 Task: Write and save a response "Break down product features by feasibility, desirability, and viability".
Action: Mouse moved to (618, 69)
Screenshot: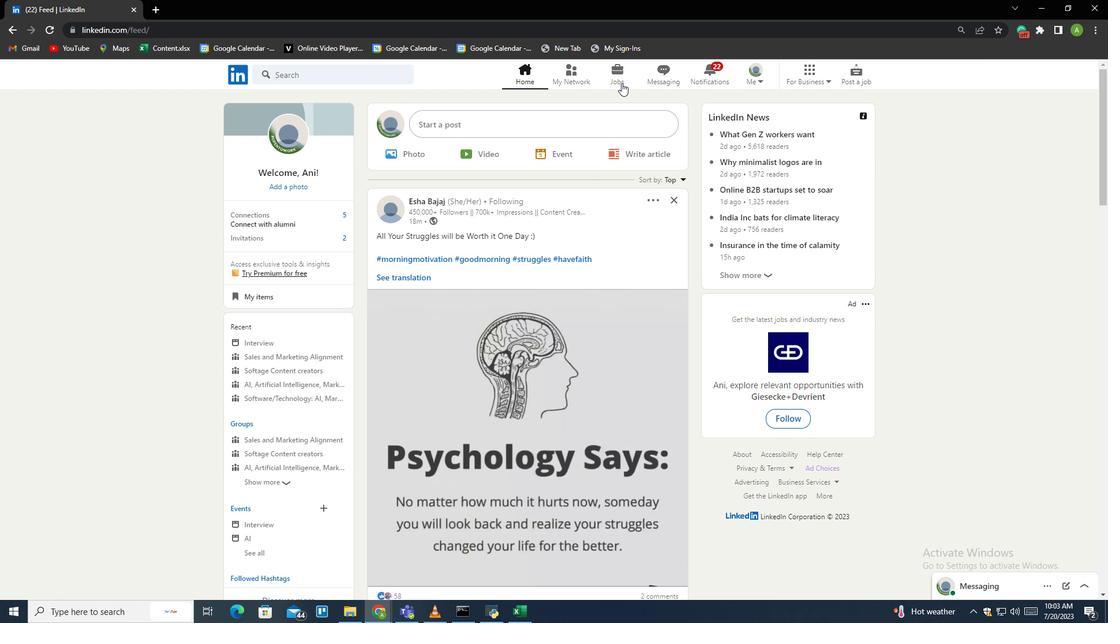 
Action: Mouse pressed left at (618, 69)
Screenshot: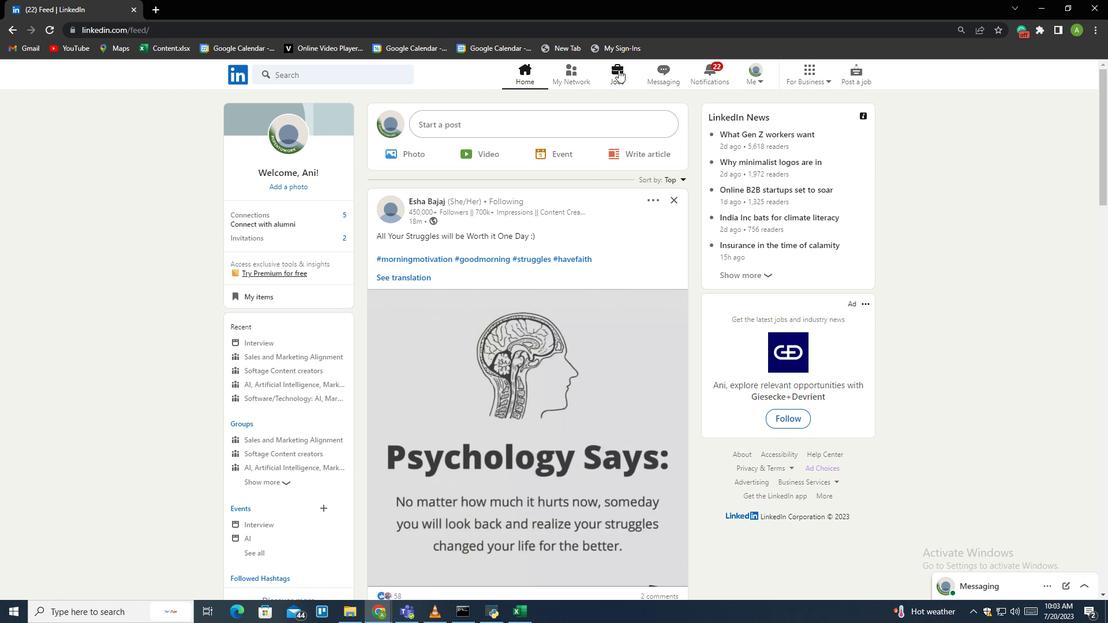 
Action: Mouse moved to (263, 394)
Screenshot: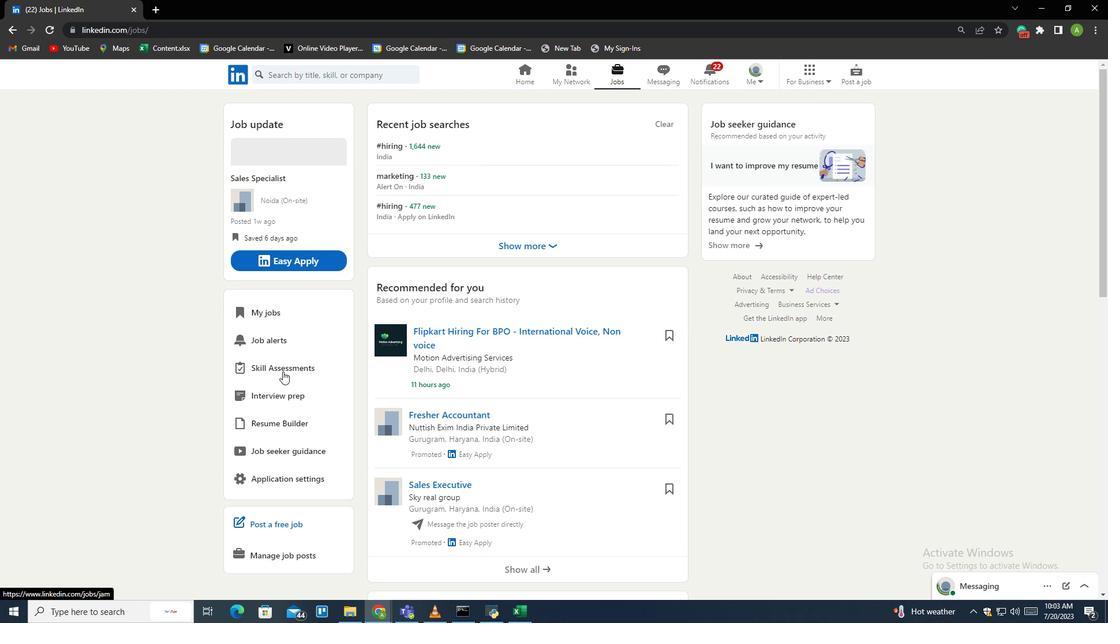 
Action: Mouse pressed left at (263, 394)
Screenshot: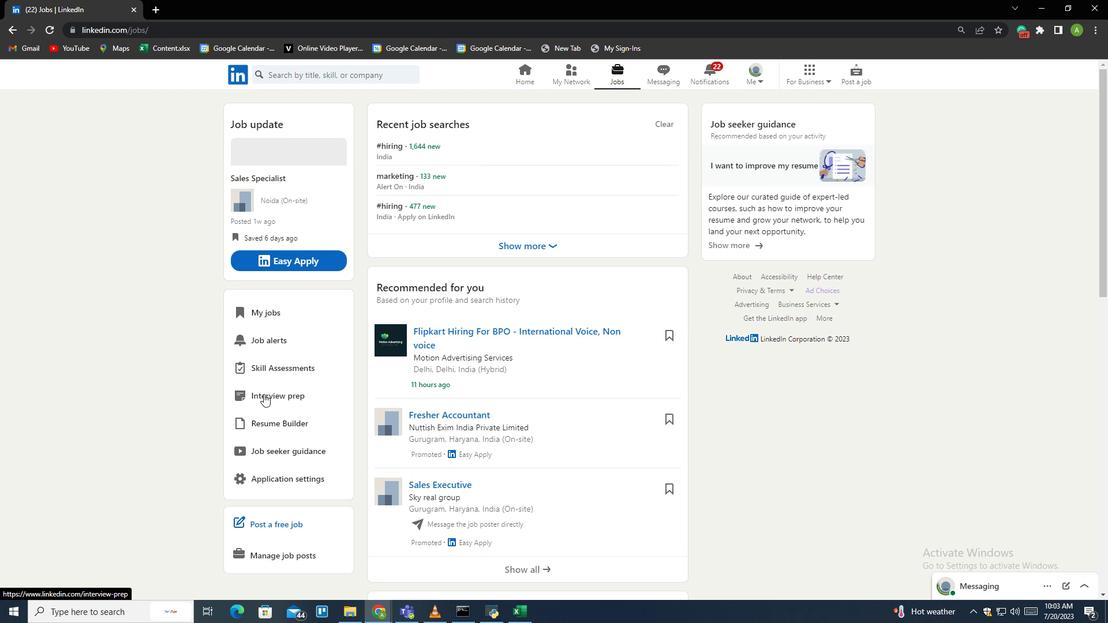 
Action: Mouse moved to (349, 124)
Screenshot: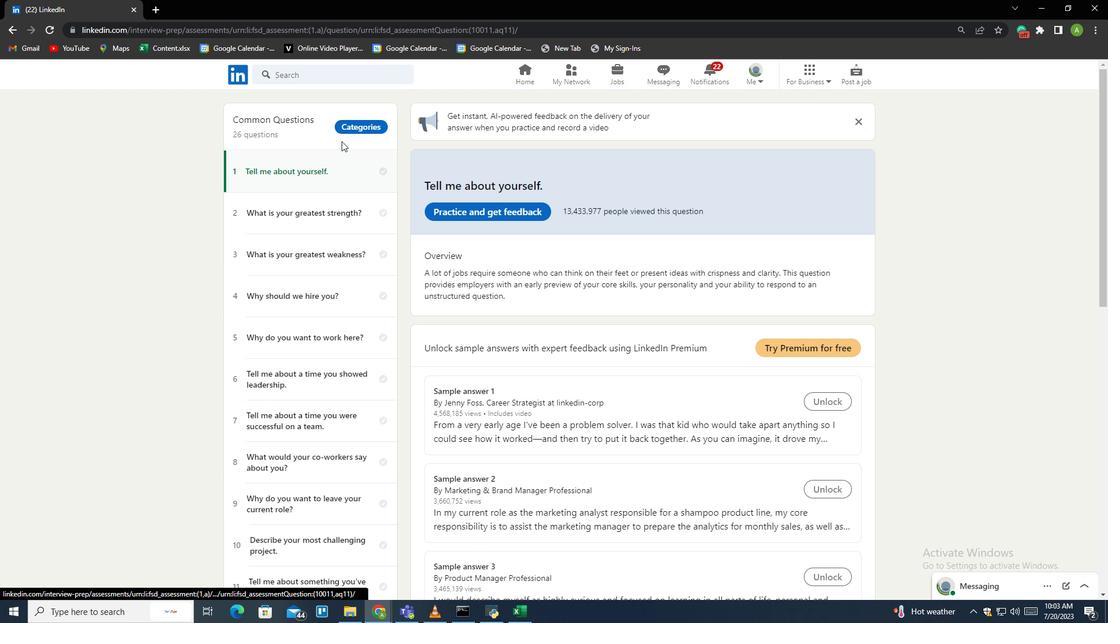 
Action: Mouse pressed left at (349, 124)
Screenshot: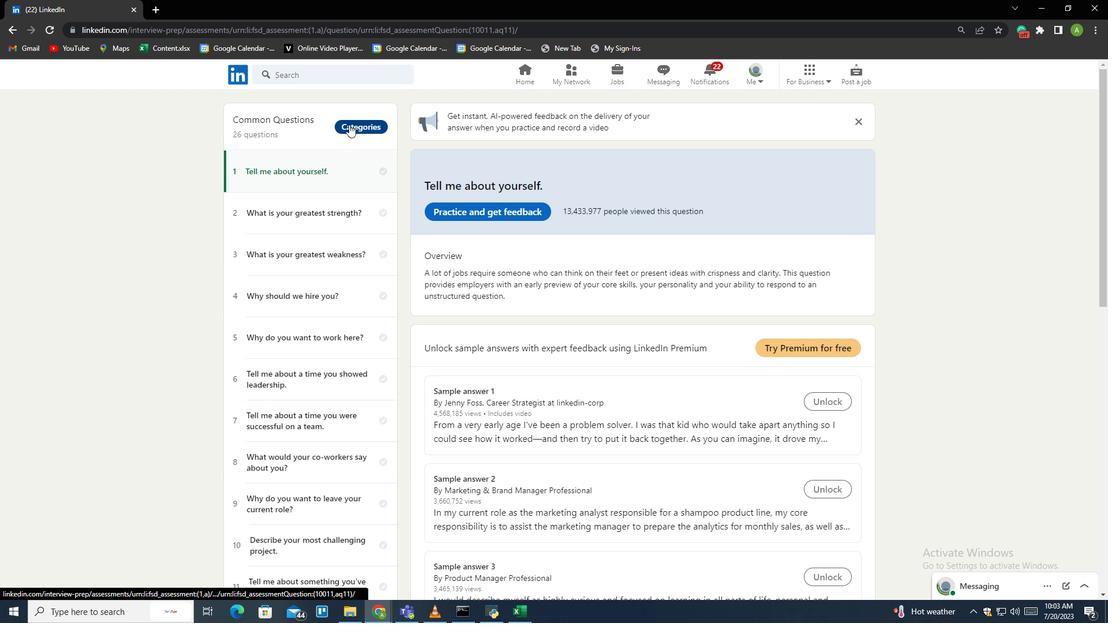 
Action: Mouse moved to (281, 440)
Screenshot: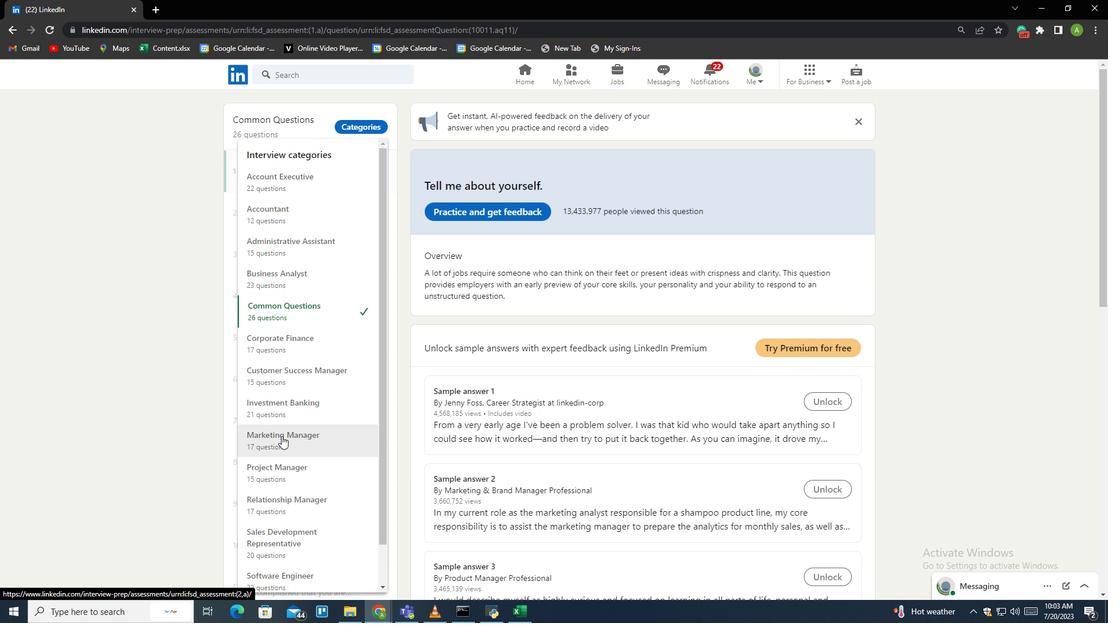 
Action: Mouse pressed left at (281, 440)
Screenshot: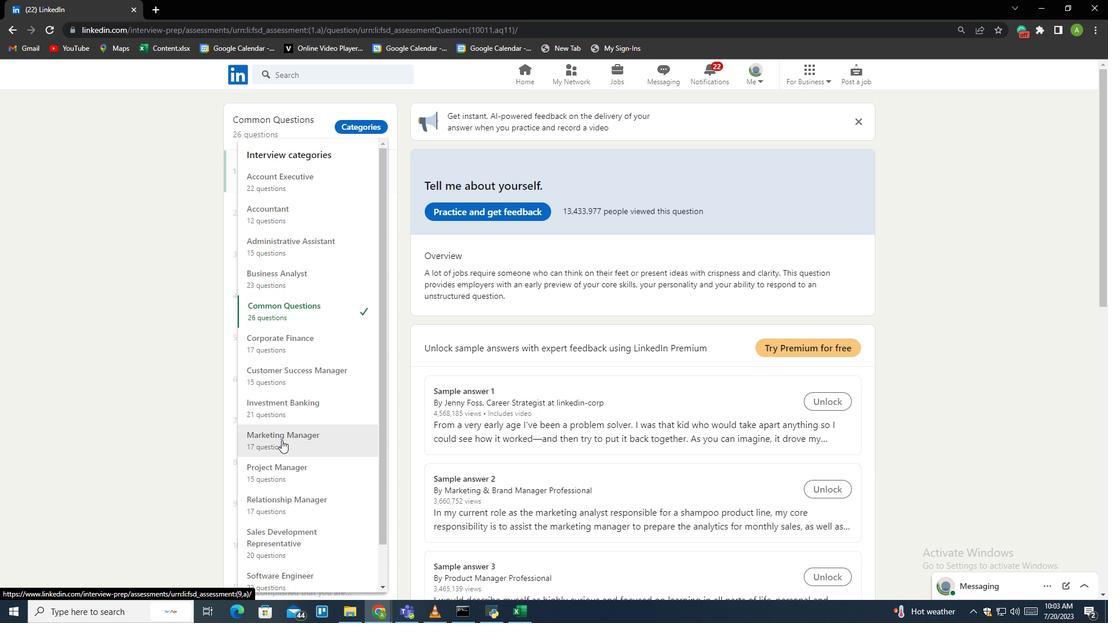 
Action: Mouse moved to (289, 499)
Screenshot: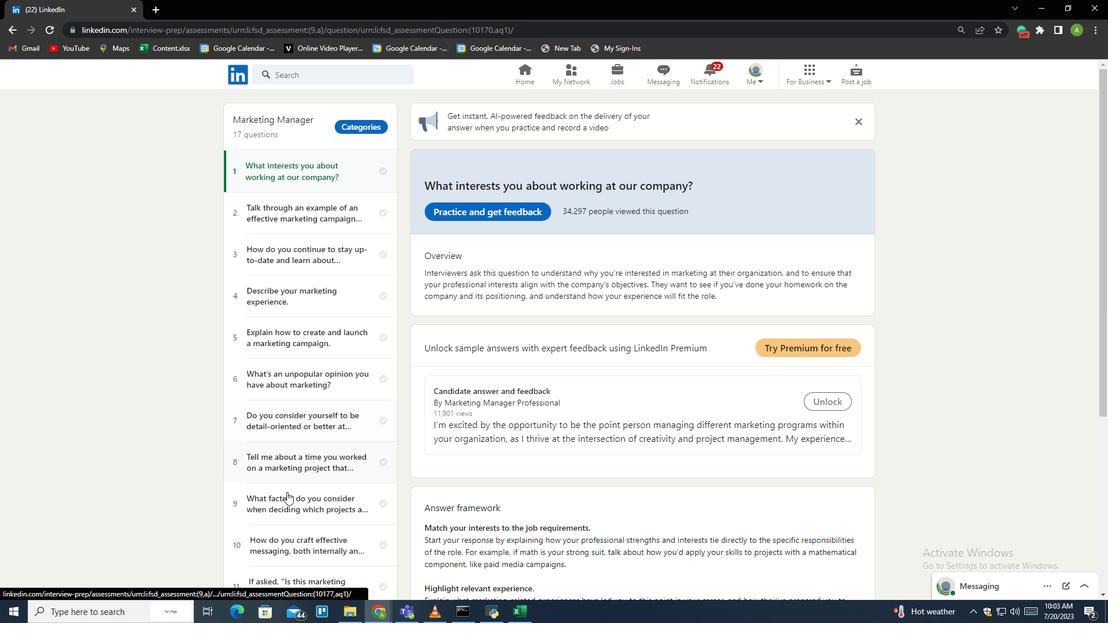 
Action: Mouse pressed left at (289, 499)
Screenshot: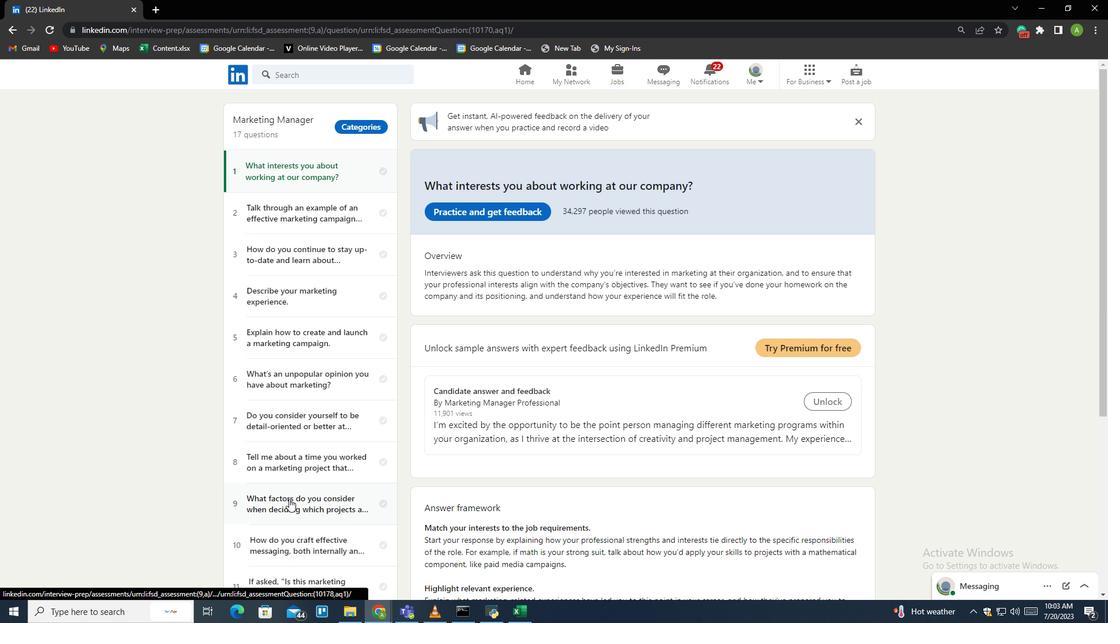 
Action: Mouse moved to (468, 222)
Screenshot: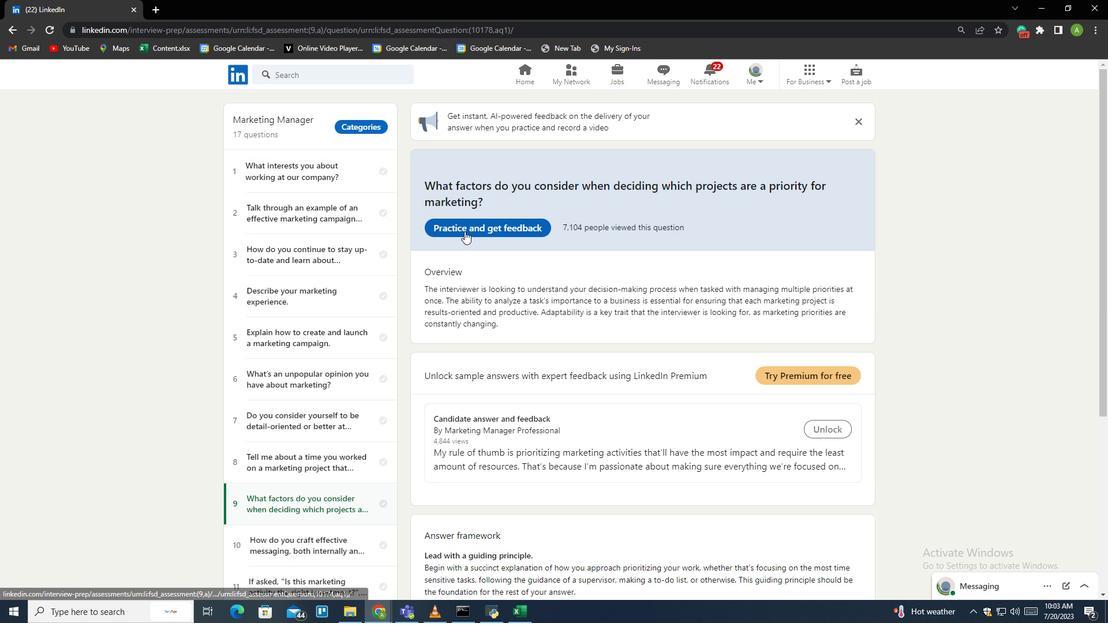 
Action: Mouse pressed left at (468, 222)
Screenshot: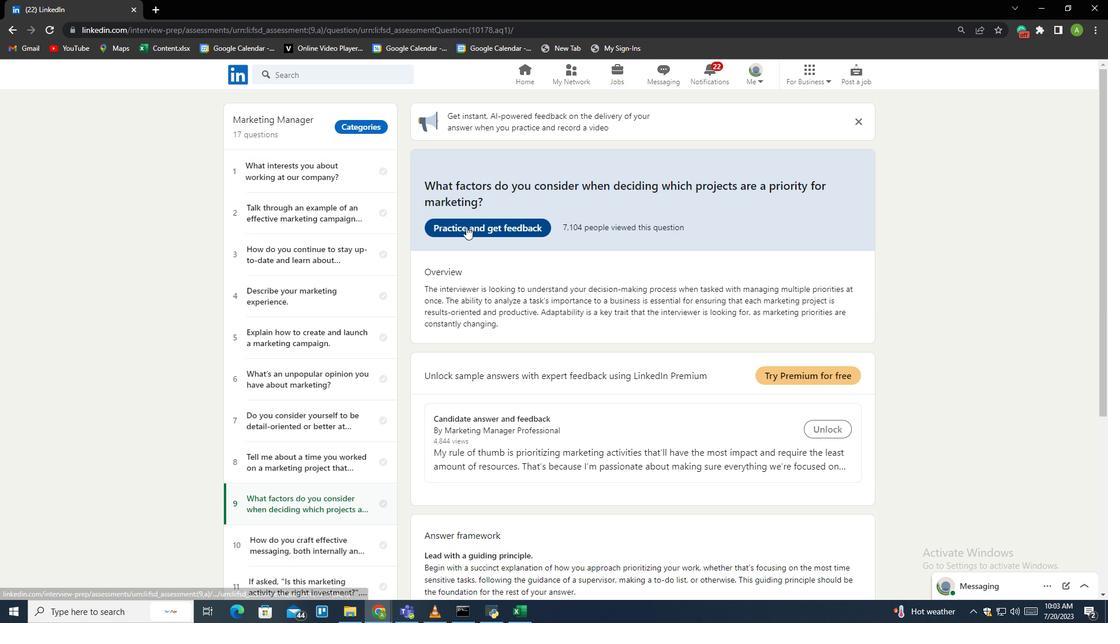 
Action: Mouse moved to (537, 361)
Screenshot: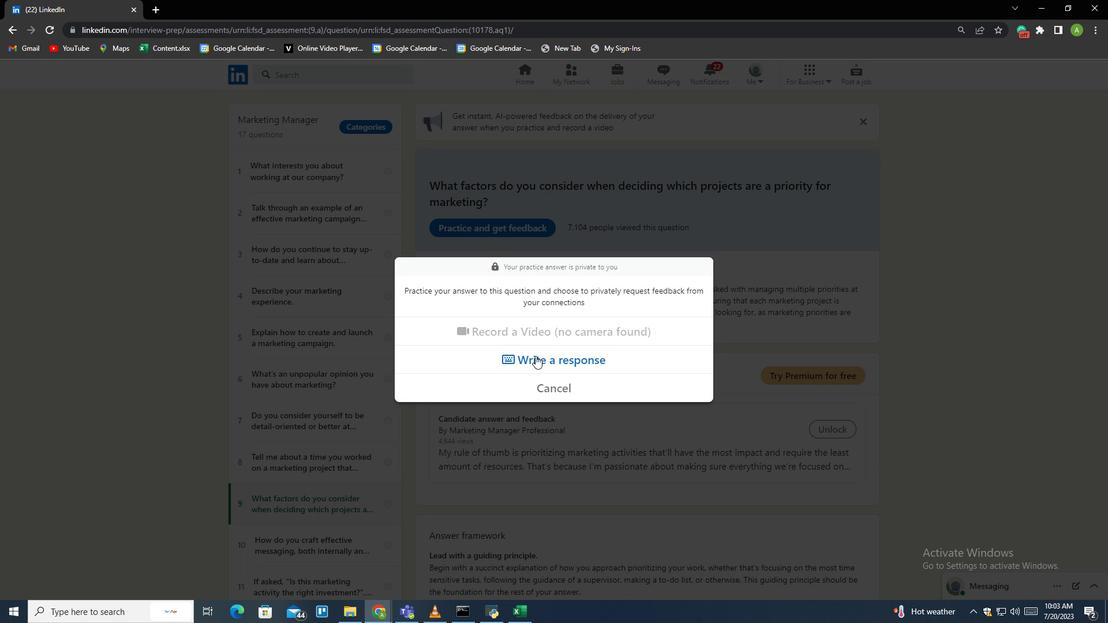 
Action: Mouse pressed left at (537, 361)
Screenshot: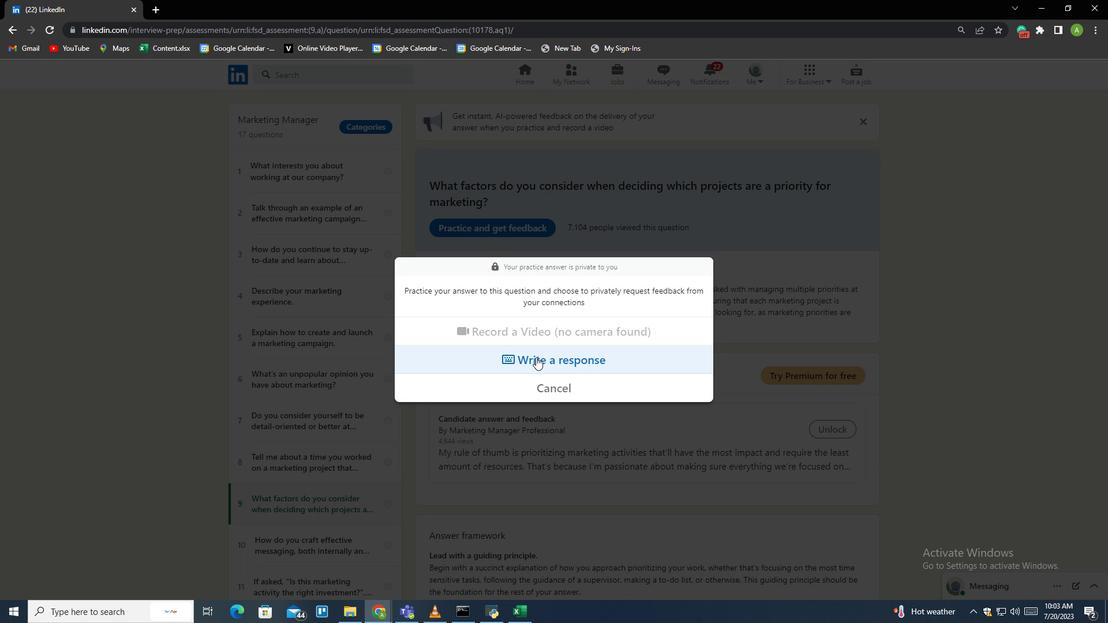 
Action: Mouse moved to (529, 310)
Screenshot: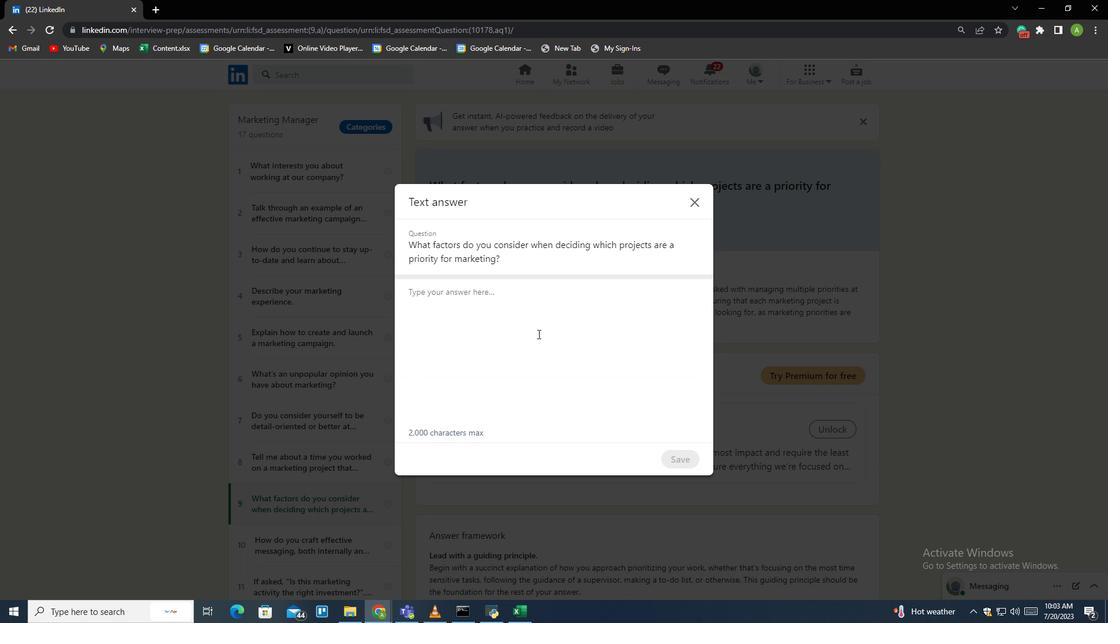 
Action: Mouse pressed left at (529, 310)
Screenshot: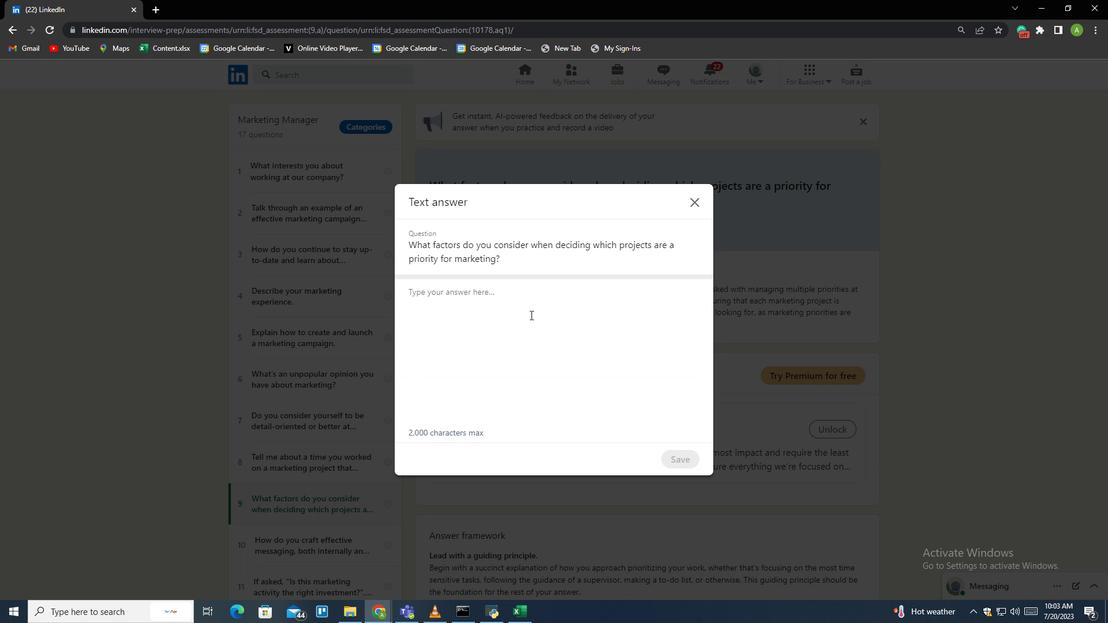 
Action: Key pressed <Key.shift>Break<Key.space>down<Key.space>product<Key.space>feature<Key.space>by<Key.space>feasibilt<Key.backspace>ity,<Key.space>desirability,<Key.space>and<Key.space>viability
Screenshot: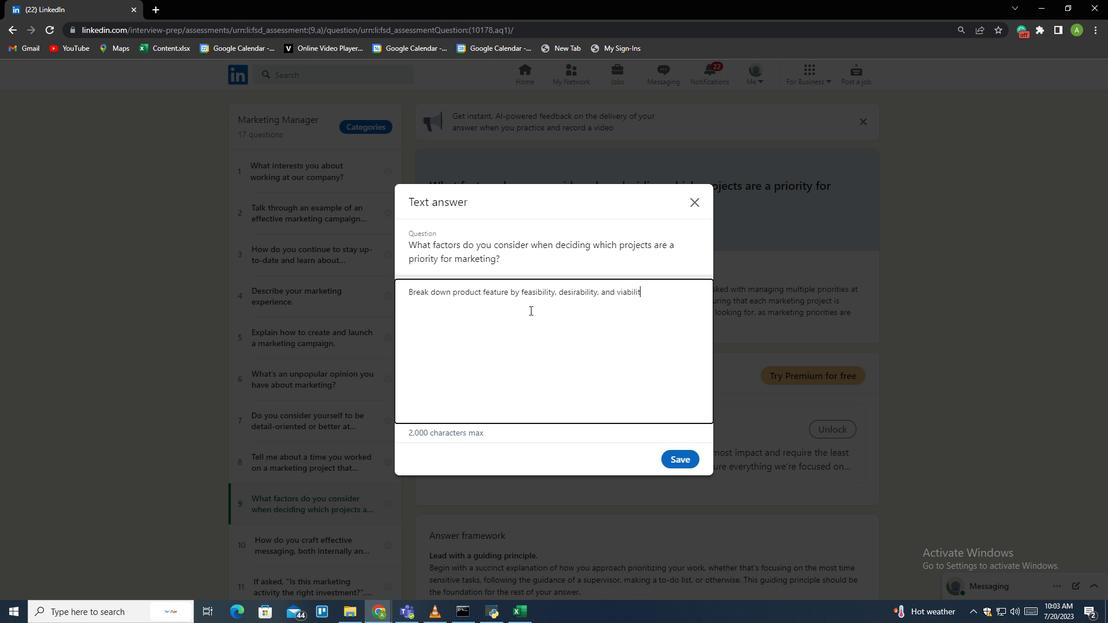 
Action: Mouse moved to (681, 459)
Screenshot: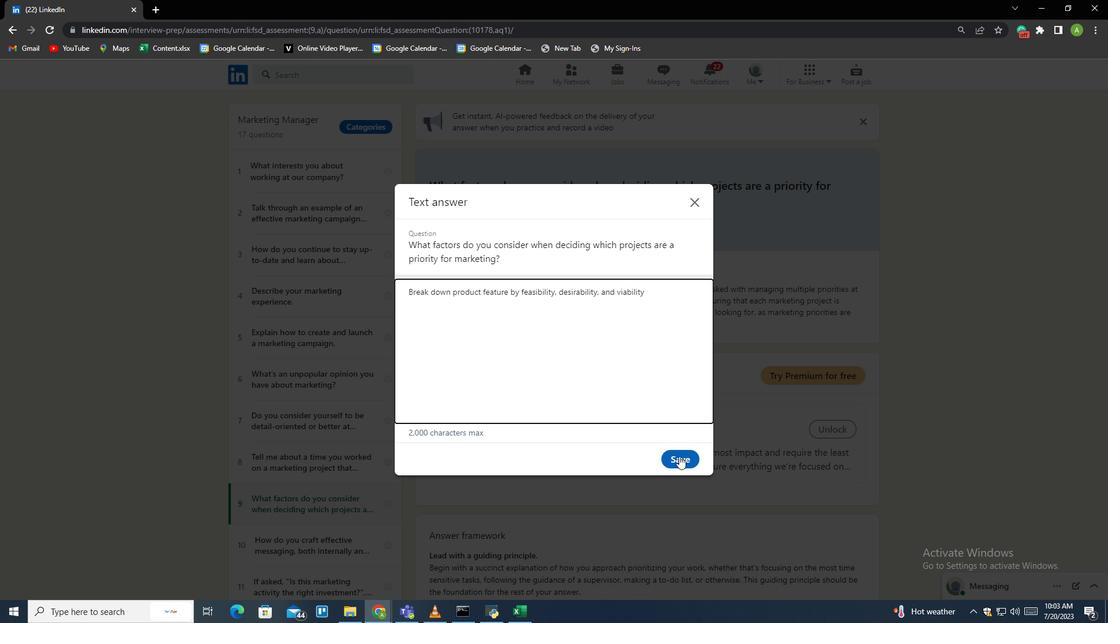 
Action: Mouse pressed left at (681, 459)
Screenshot: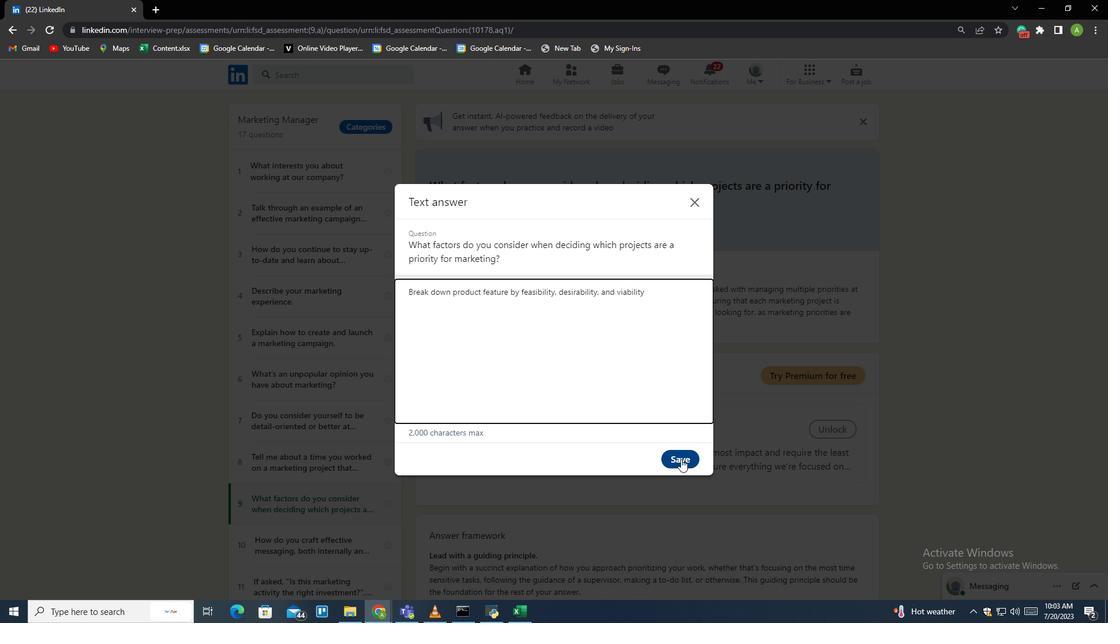 
